 Task: Change text font to oswald.
Action: Mouse moved to (398, 311)
Screenshot: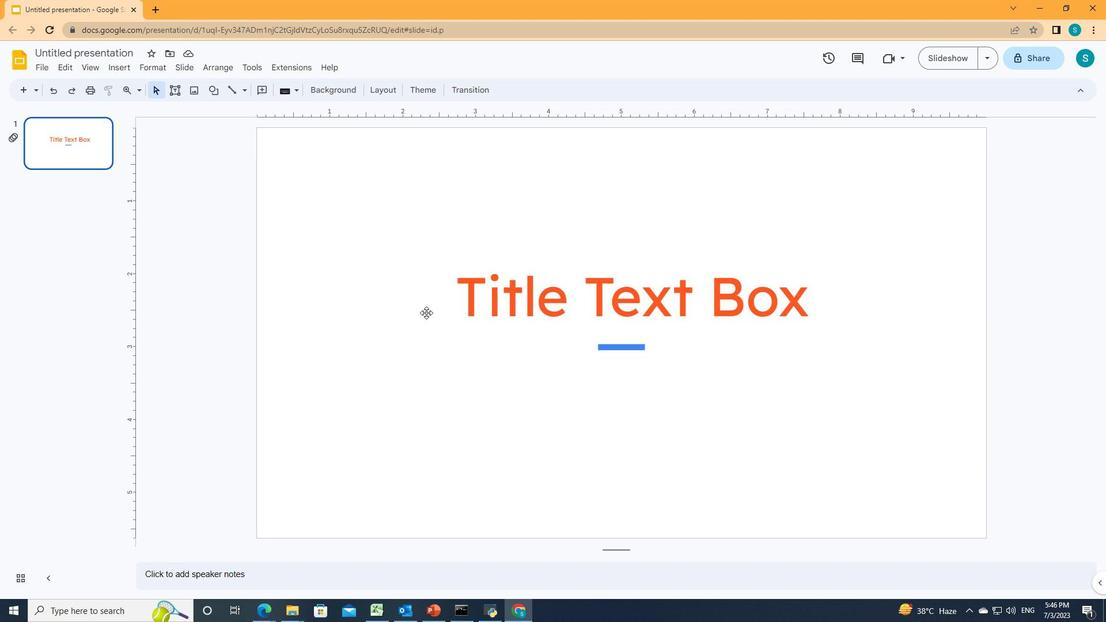 
Action: Mouse pressed left at (398, 311)
Screenshot: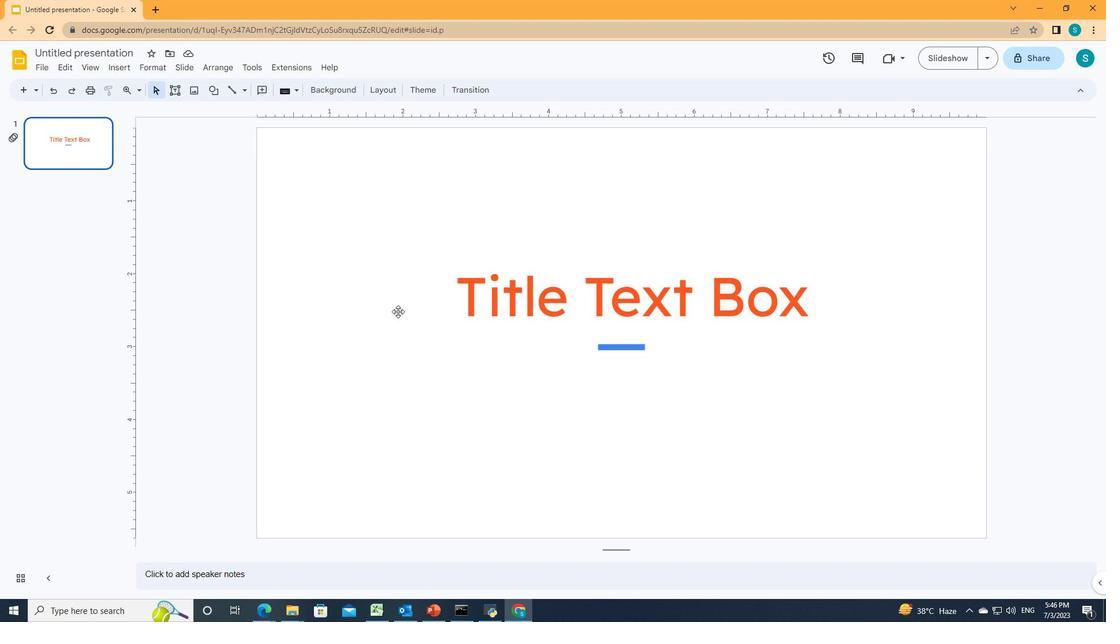 
Action: Mouse moved to (442, 294)
Screenshot: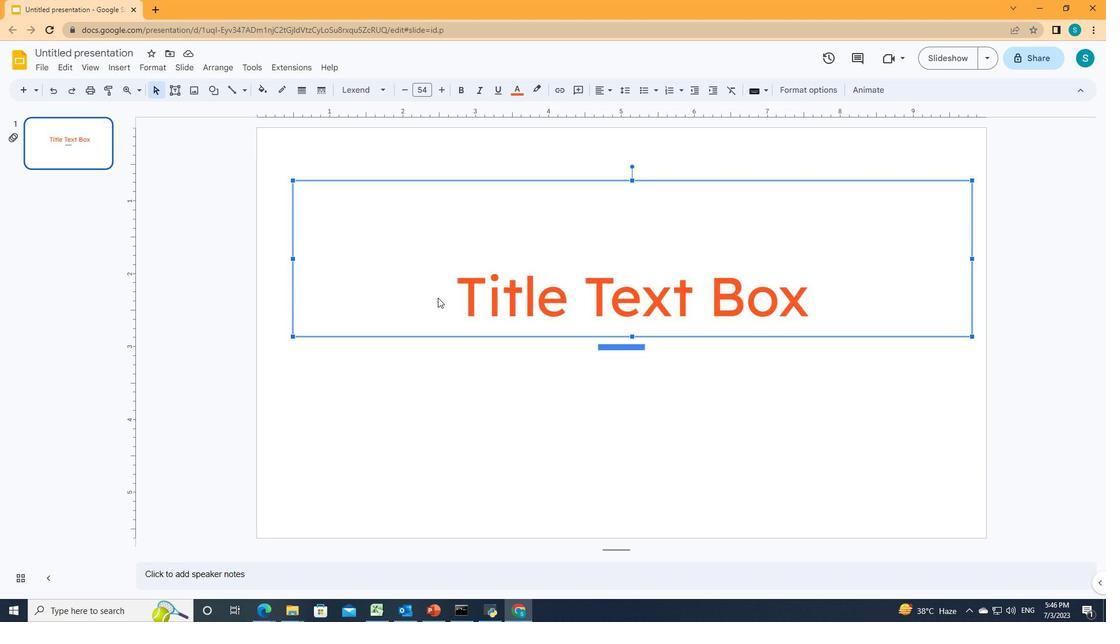 
Action: Mouse pressed left at (442, 294)
Screenshot: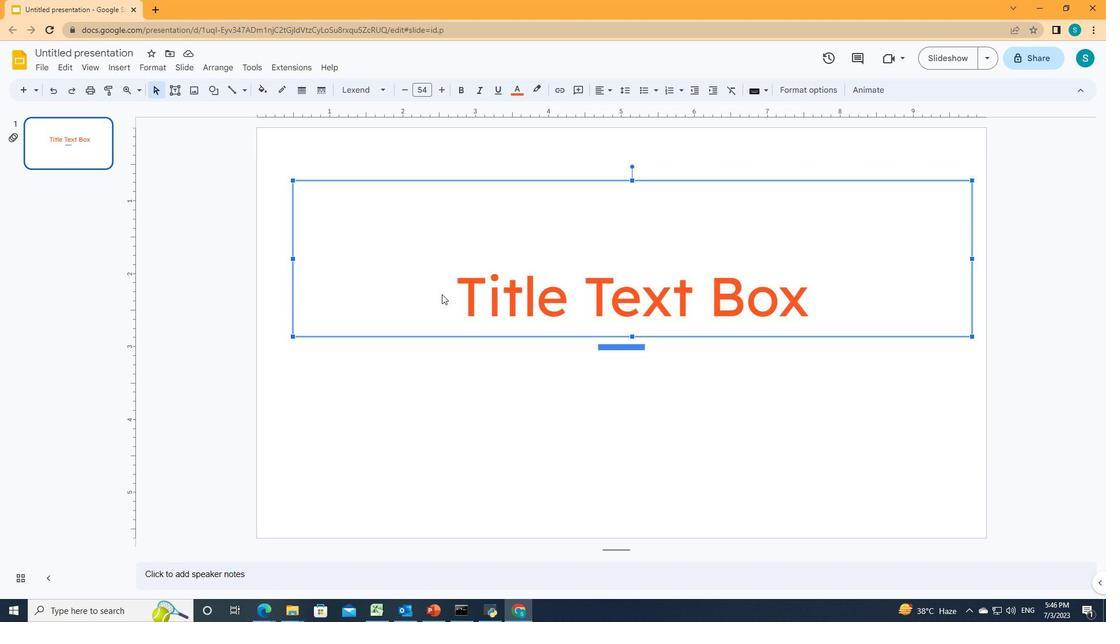 
Action: Mouse pressed left at (442, 294)
Screenshot: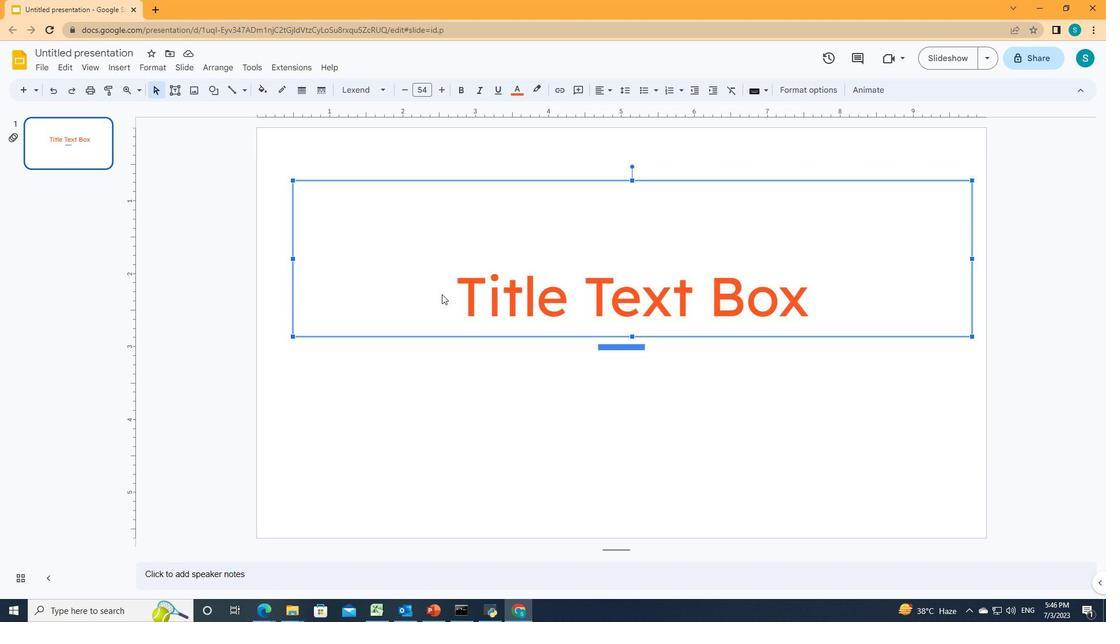
Action: Mouse pressed left at (442, 294)
Screenshot: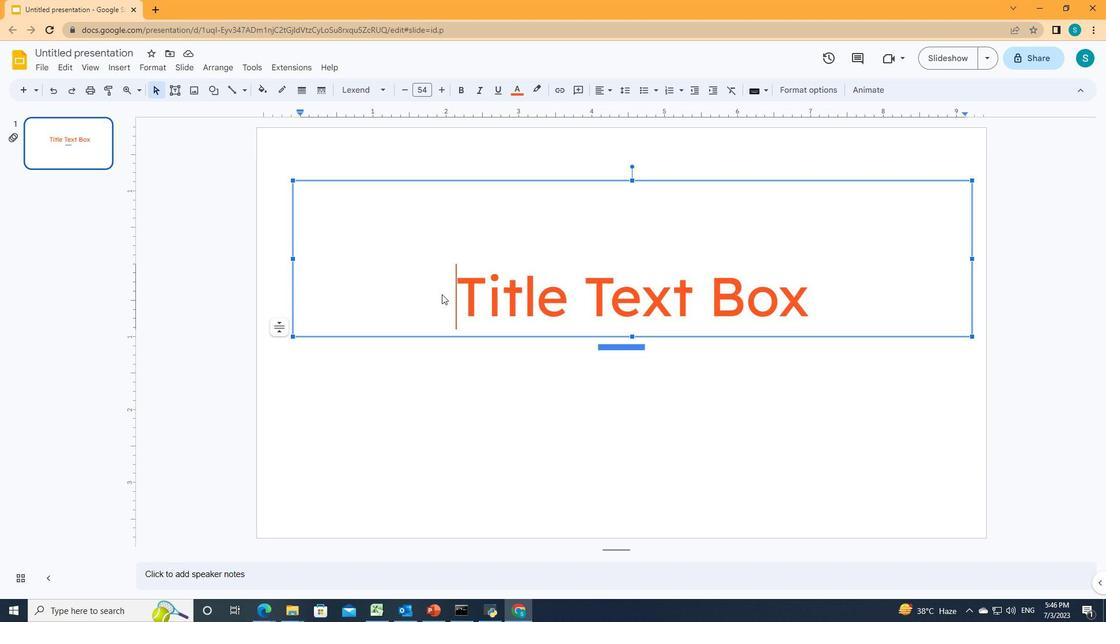 
Action: Mouse moved to (378, 89)
Screenshot: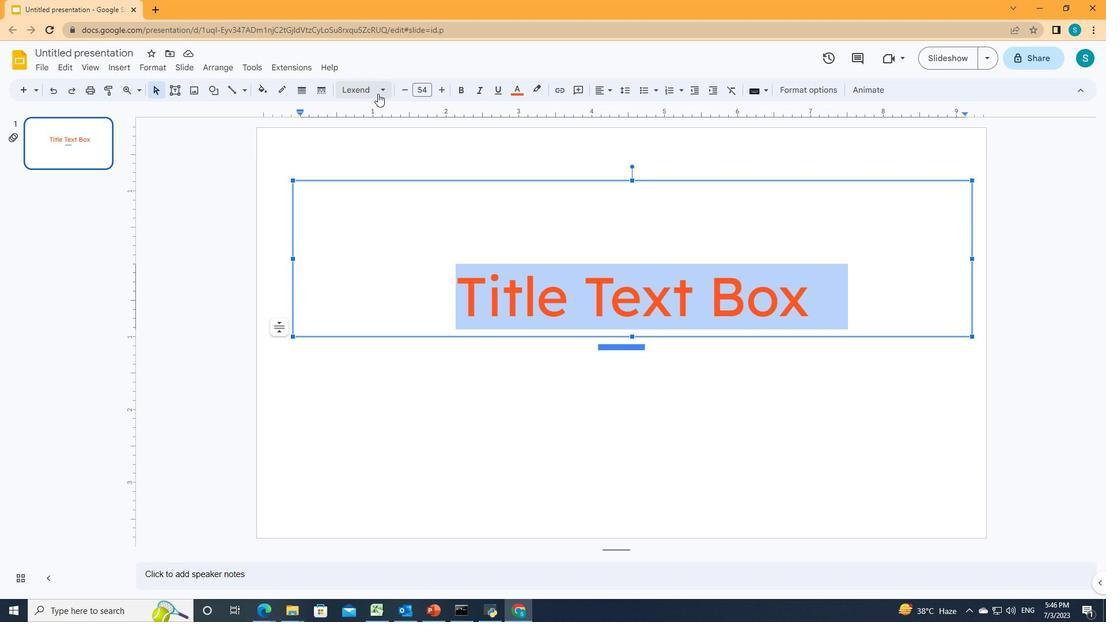 
Action: Mouse pressed left at (378, 89)
Screenshot: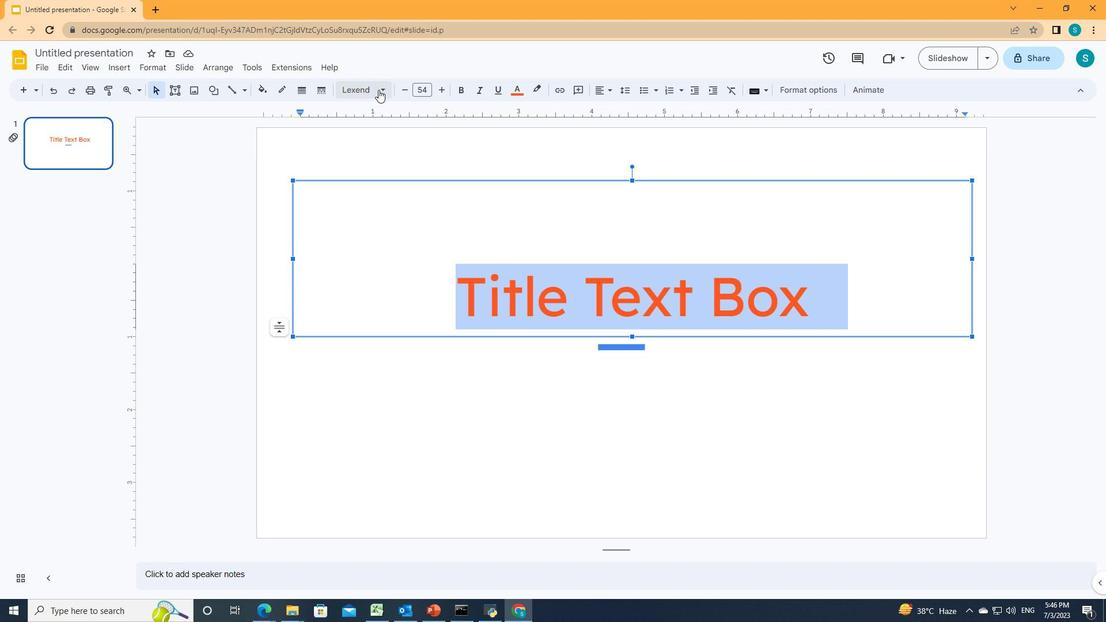 
Action: Mouse moved to (376, 498)
Screenshot: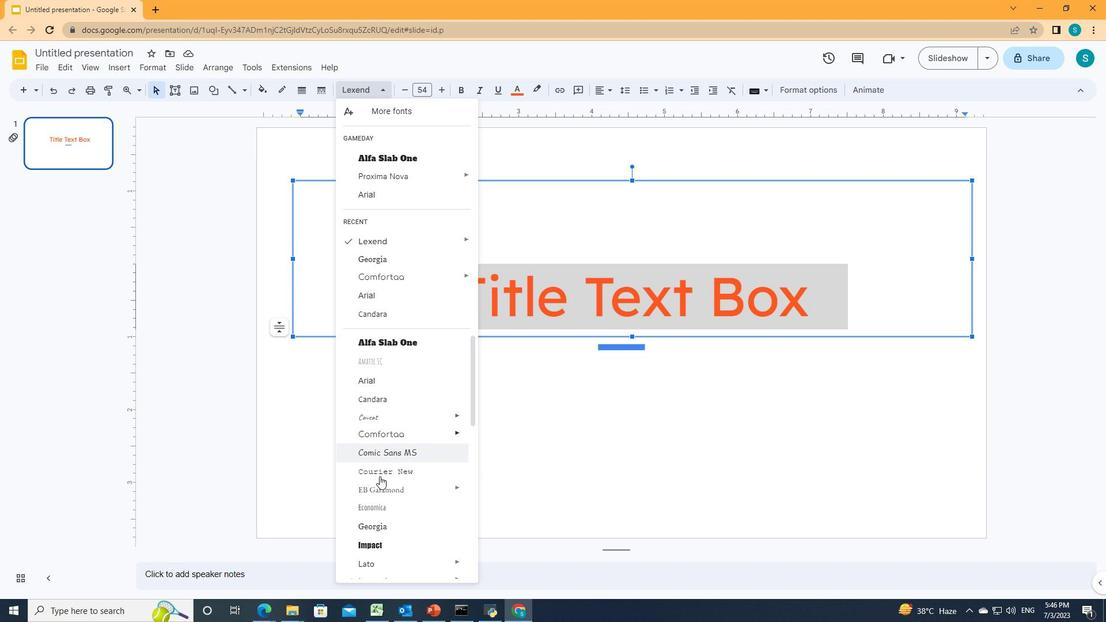 
Action: Mouse scrolled (376, 497) with delta (0, 0)
Screenshot: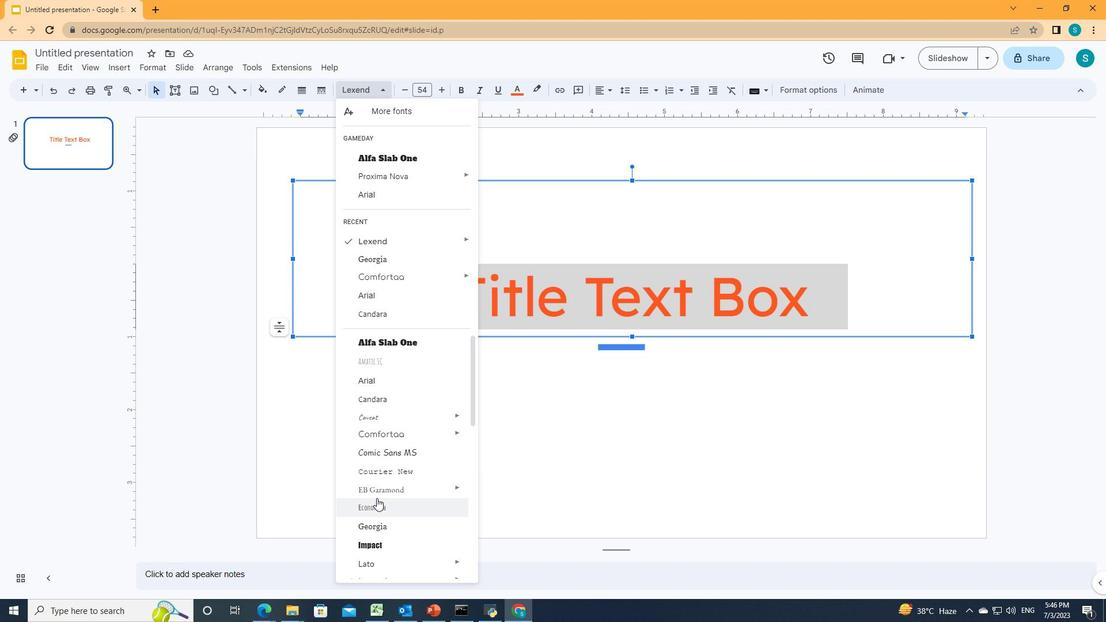 
Action: Mouse scrolled (376, 497) with delta (0, 0)
Screenshot: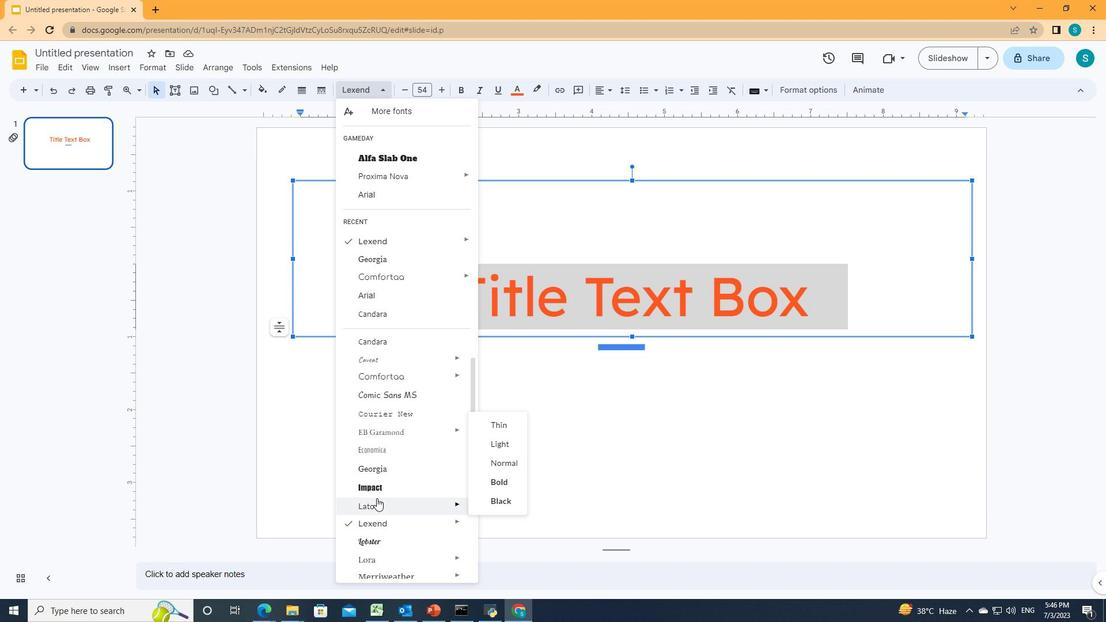 
Action: Mouse scrolled (376, 497) with delta (0, 0)
Screenshot: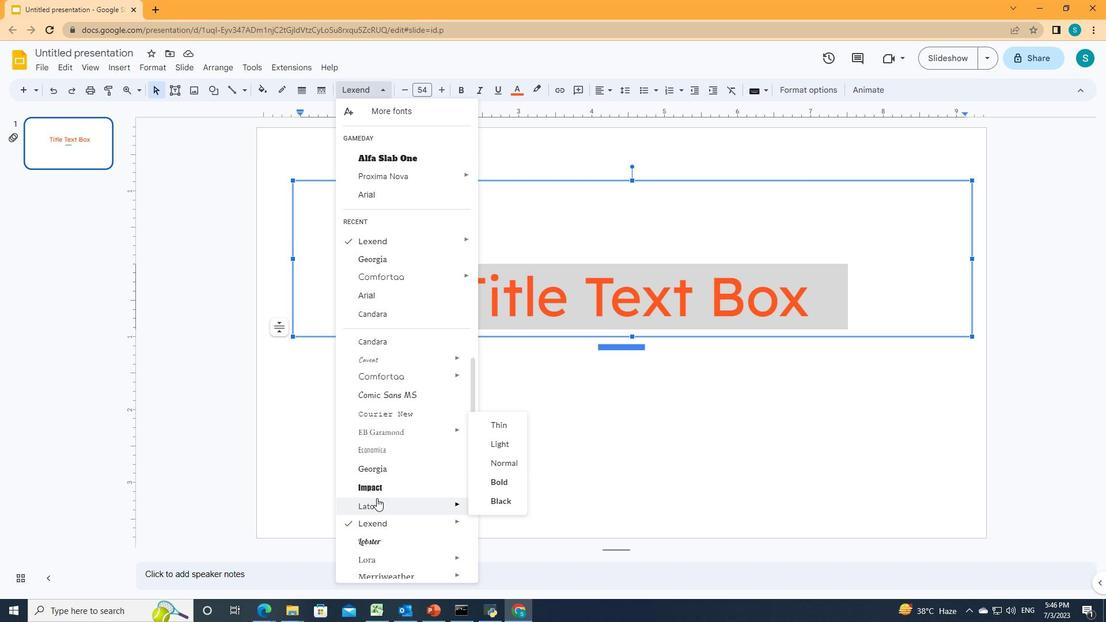 
Action: Mouse scrolled (376, 497) with delta (0, 0)
Screenshot: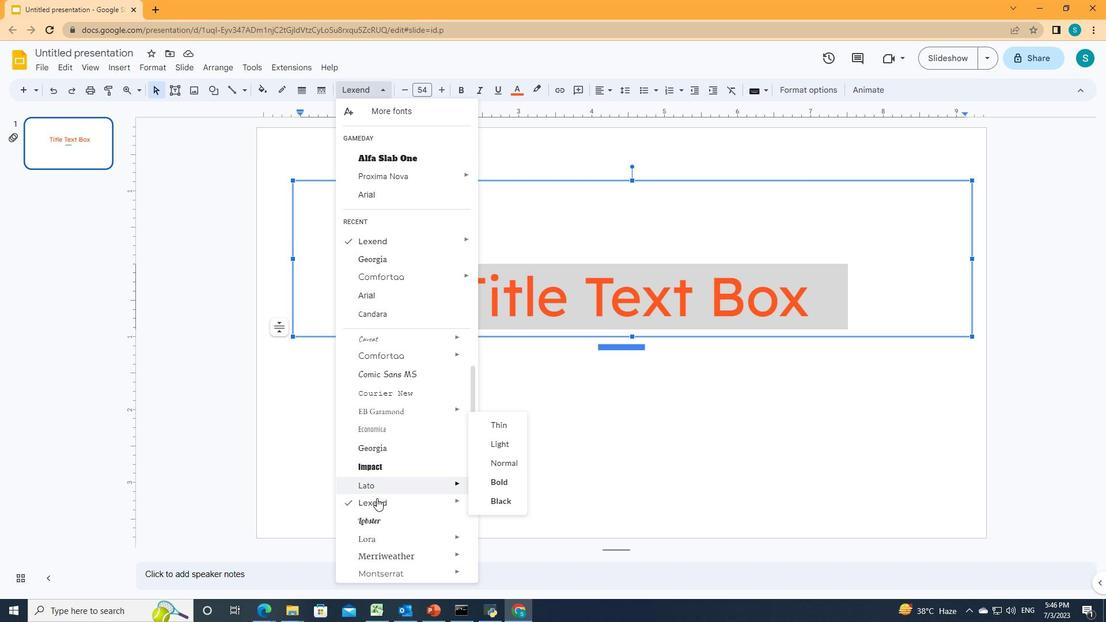 
Action: Mouse scrolled (376, 497) with delta (0, 0)
Screenshot: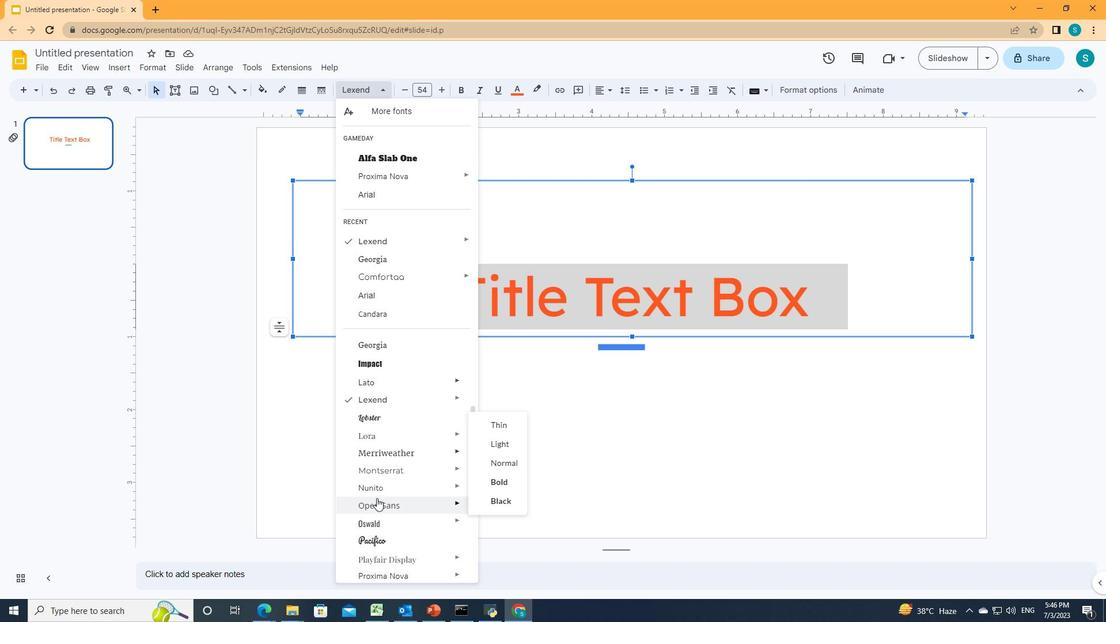 
Action: Mouse moved to (378, 416)
Screenshot: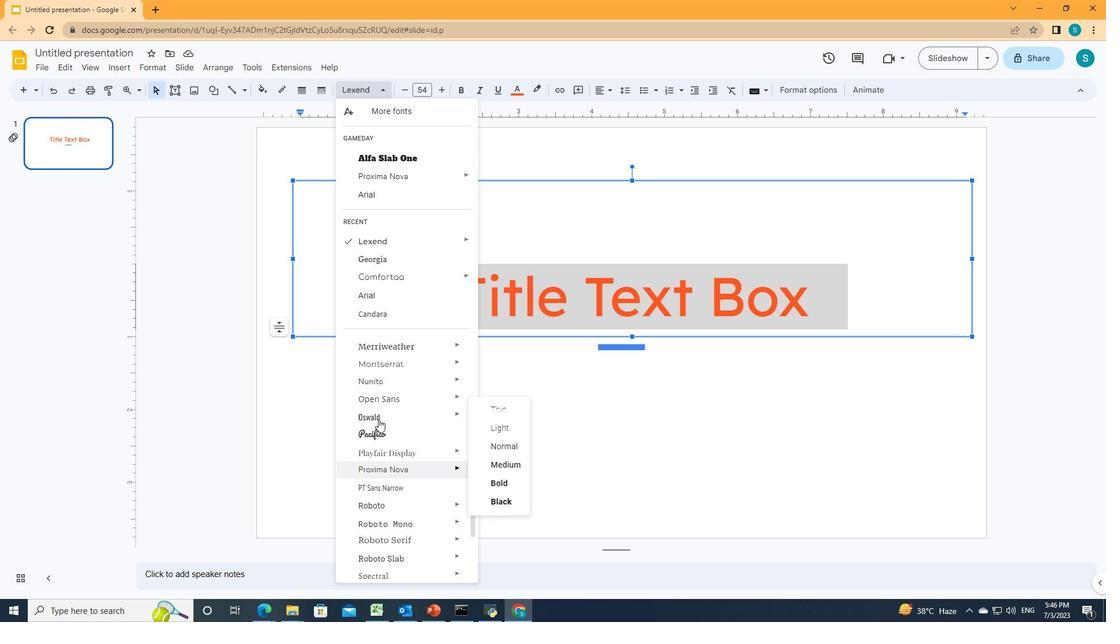 
Action: Mouse pressed left at (378, 416)
Screenshot: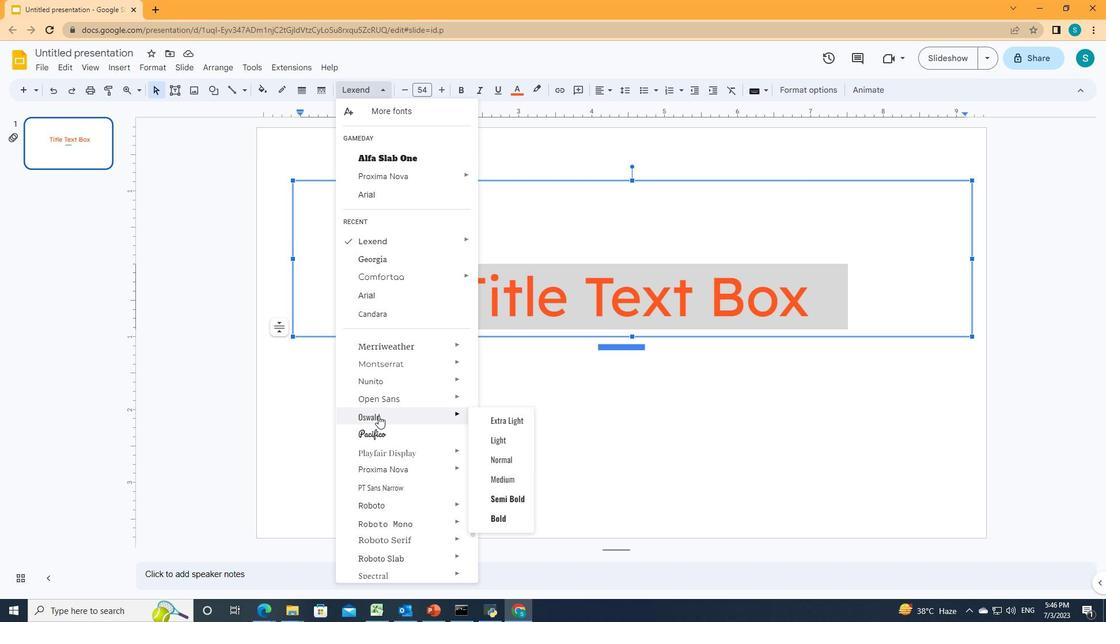 
